 Task: Move the task Implement a new virtualization system for a company's IT infrastructure to the section To-Do in the project AgileRescue and sort the tasks in the project by Due Date
Action: Mouse moved to (82, 311)
Screenshot: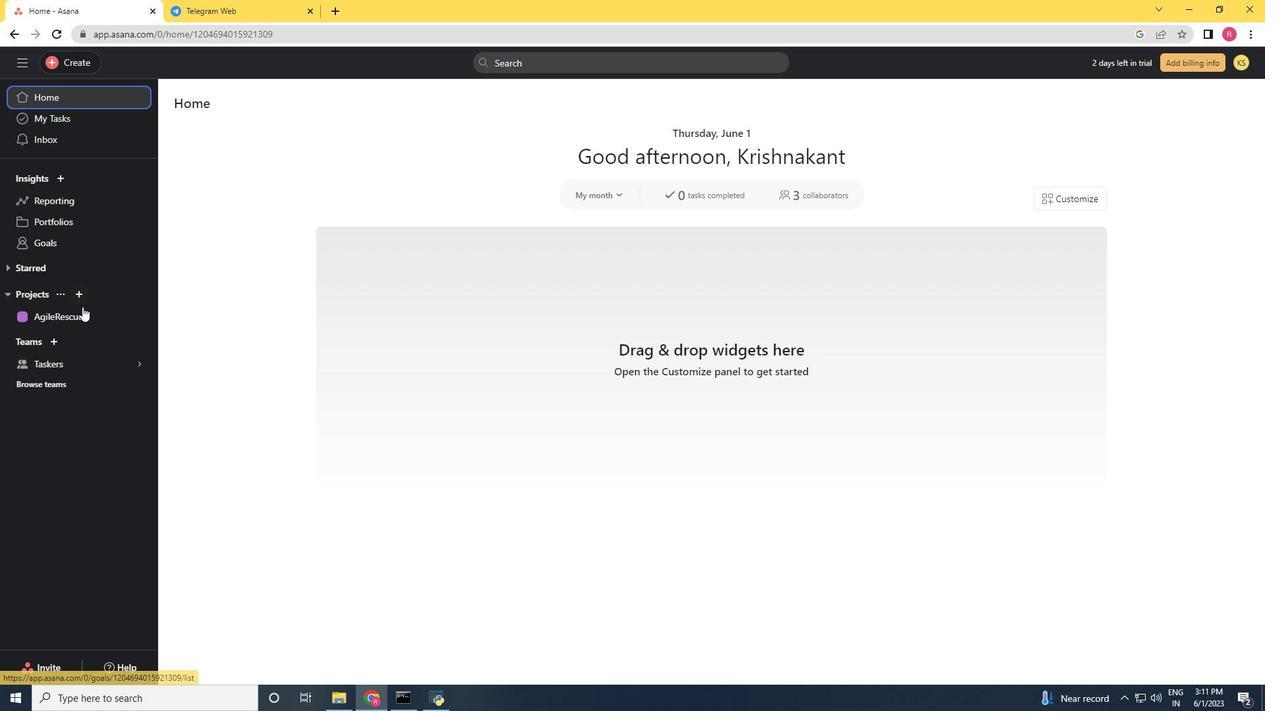 
Action: Mouse pressed left at (82, 311)
Screenshot: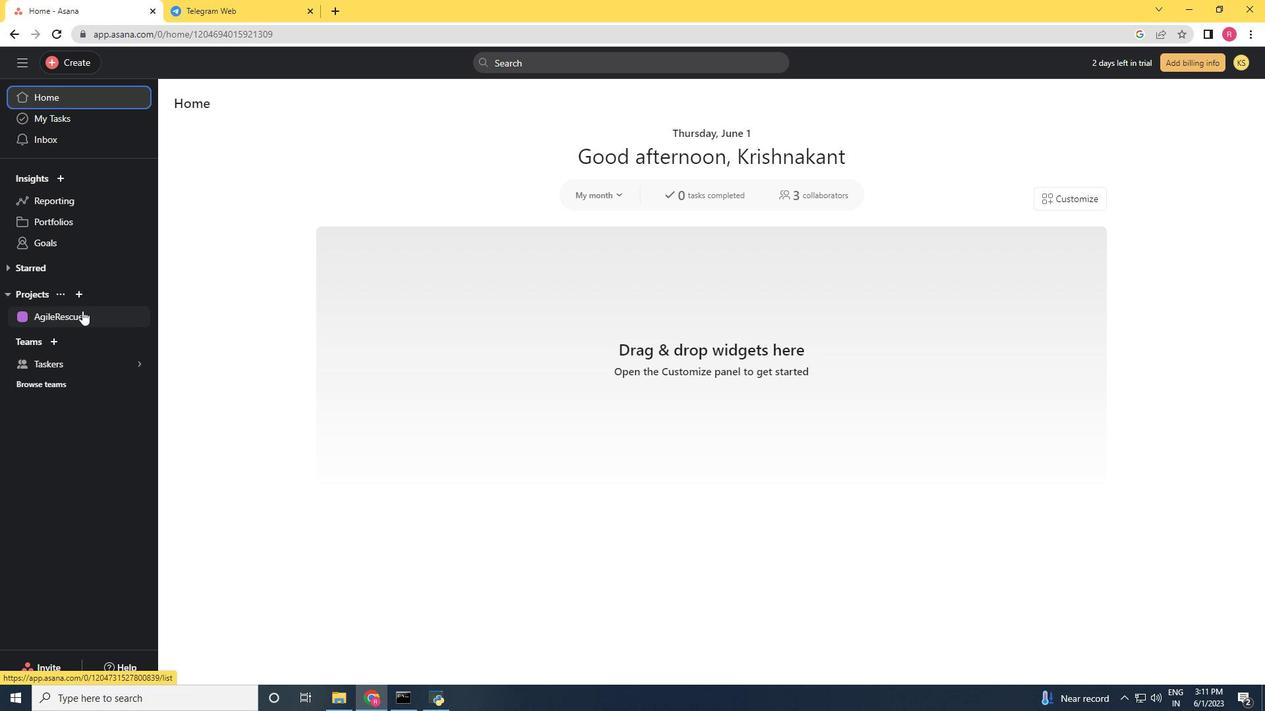 
Action: Mouse moved to (816, 272)
Screenshot: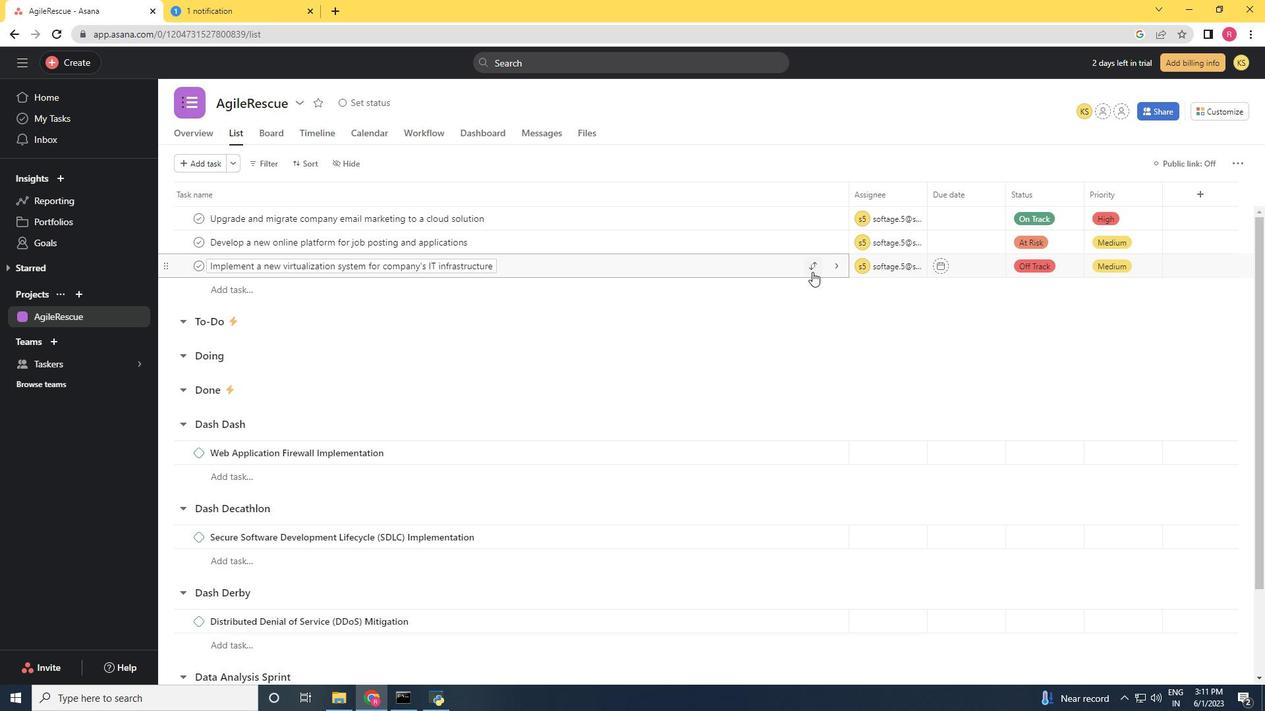 
Action: Mouse pressed left at (816, 272)
Screenshot: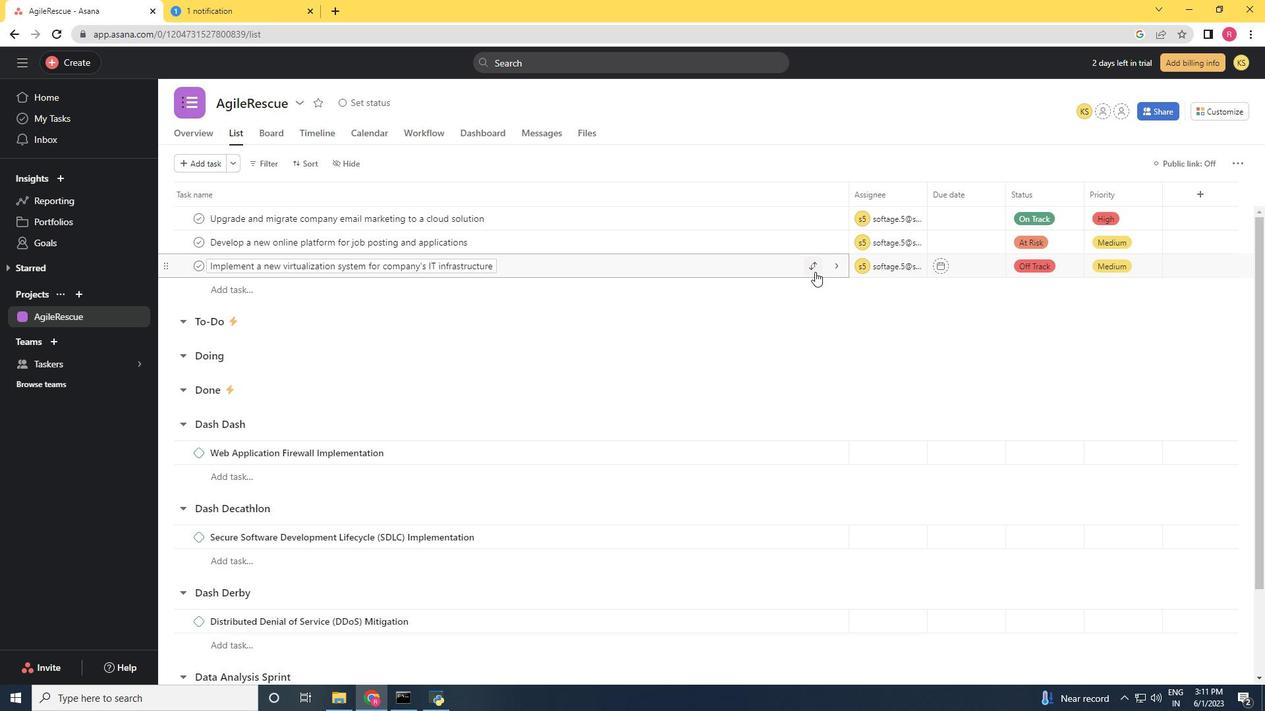 
Action: Mouse moved to (754, 334)
Screenshot: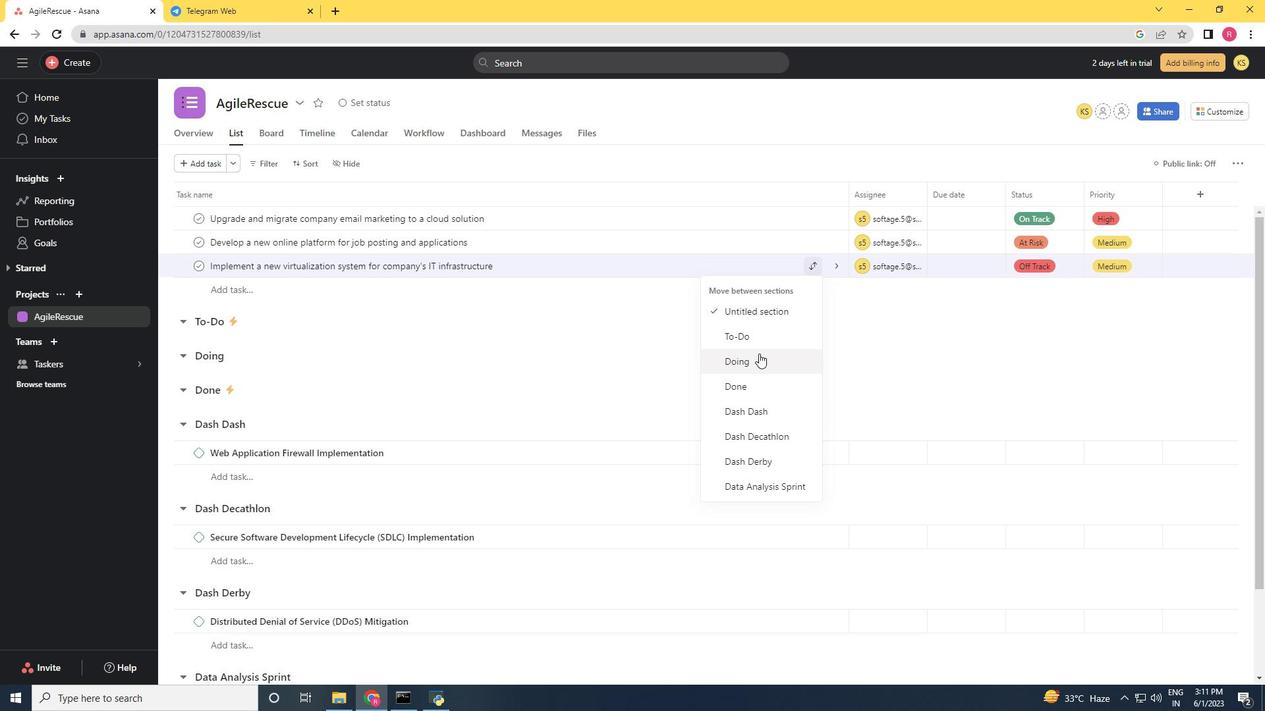 
Action: Mouse pressed left at (754, 334)
Screenshot: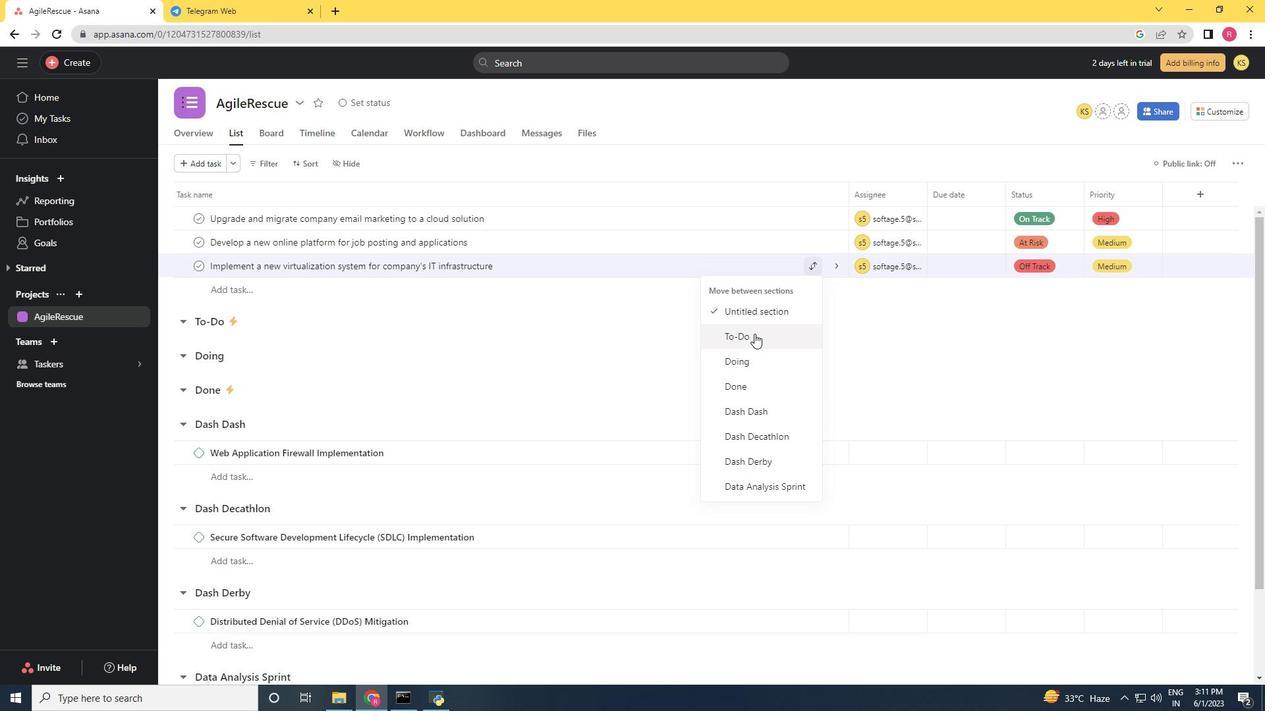 
Action: Mouse moved to (307, 162)
Screenshot: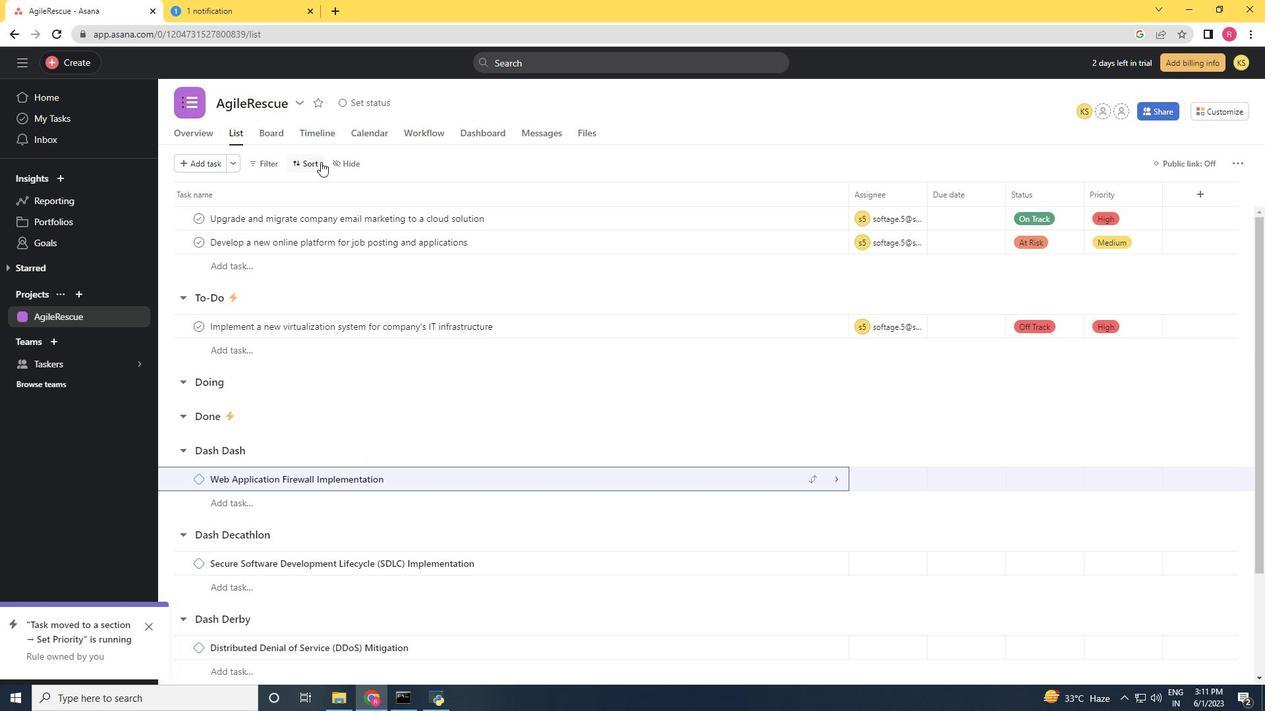 
Action: Mouse pressed left at (307, 162)
Screenshot: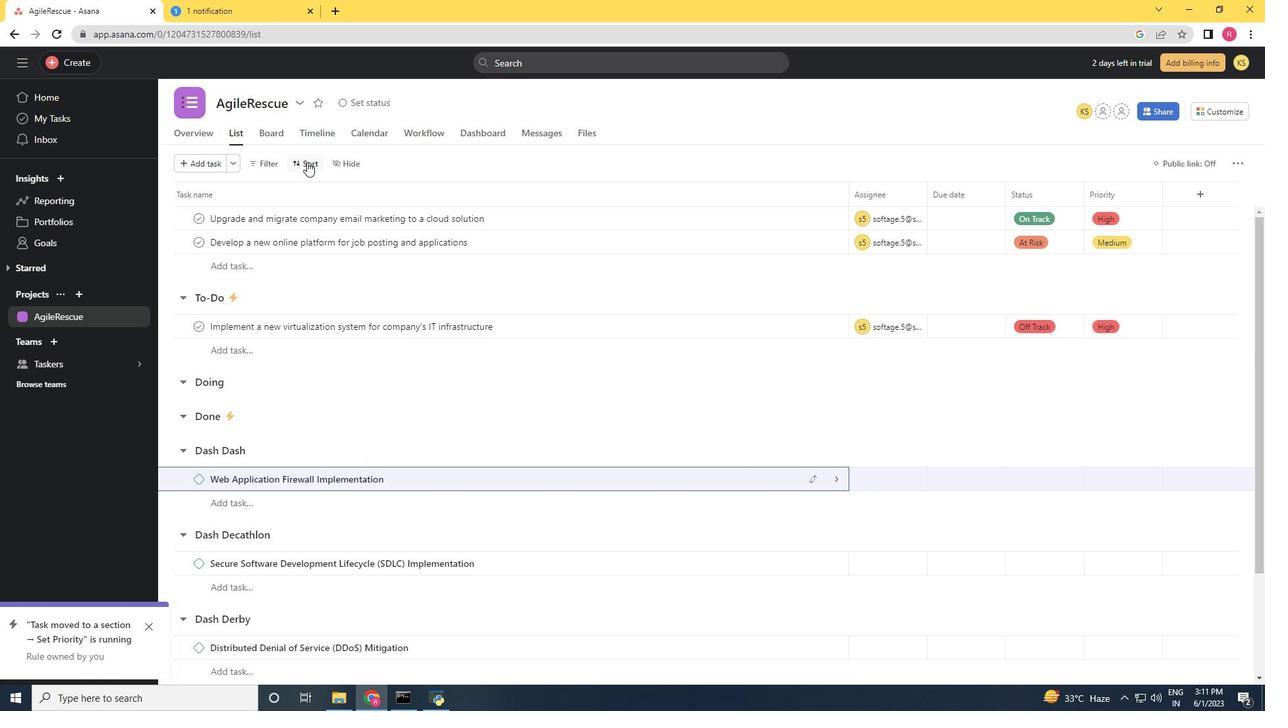 
Action: Mouse moved to (338, 236)
Screenshot: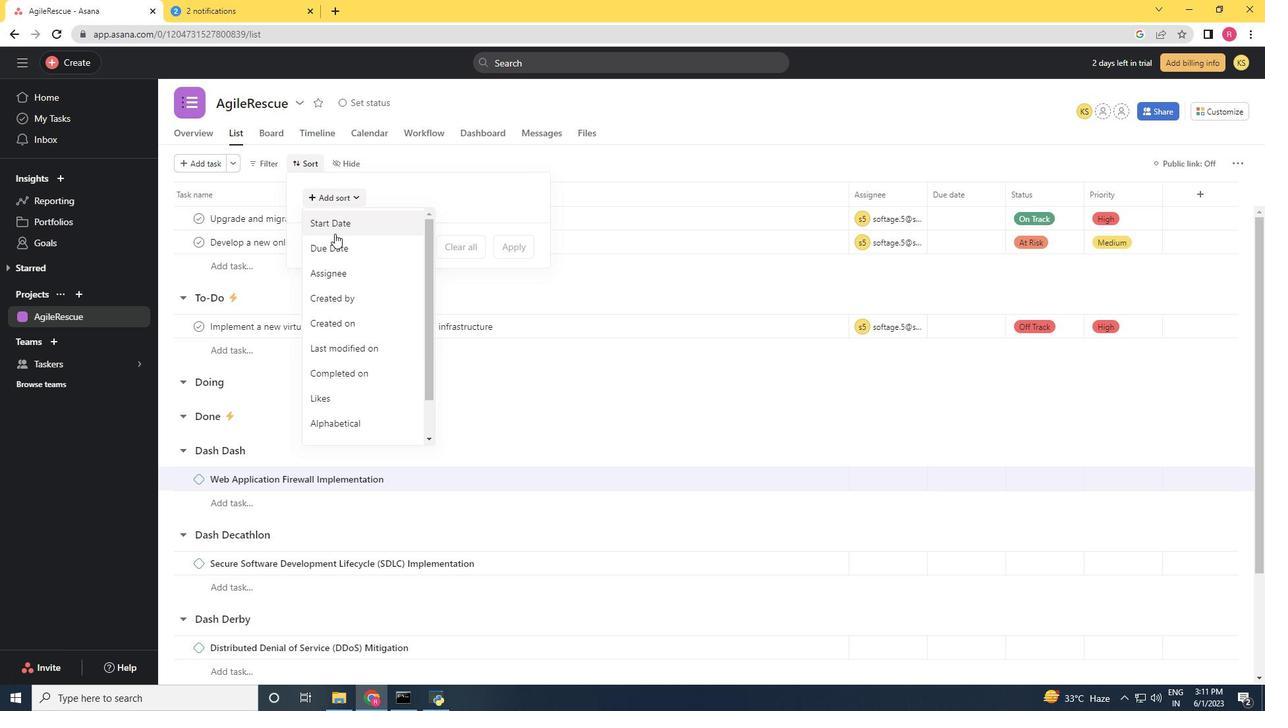 
Action: Mouse pressed left at (338, 236)
Screenshot: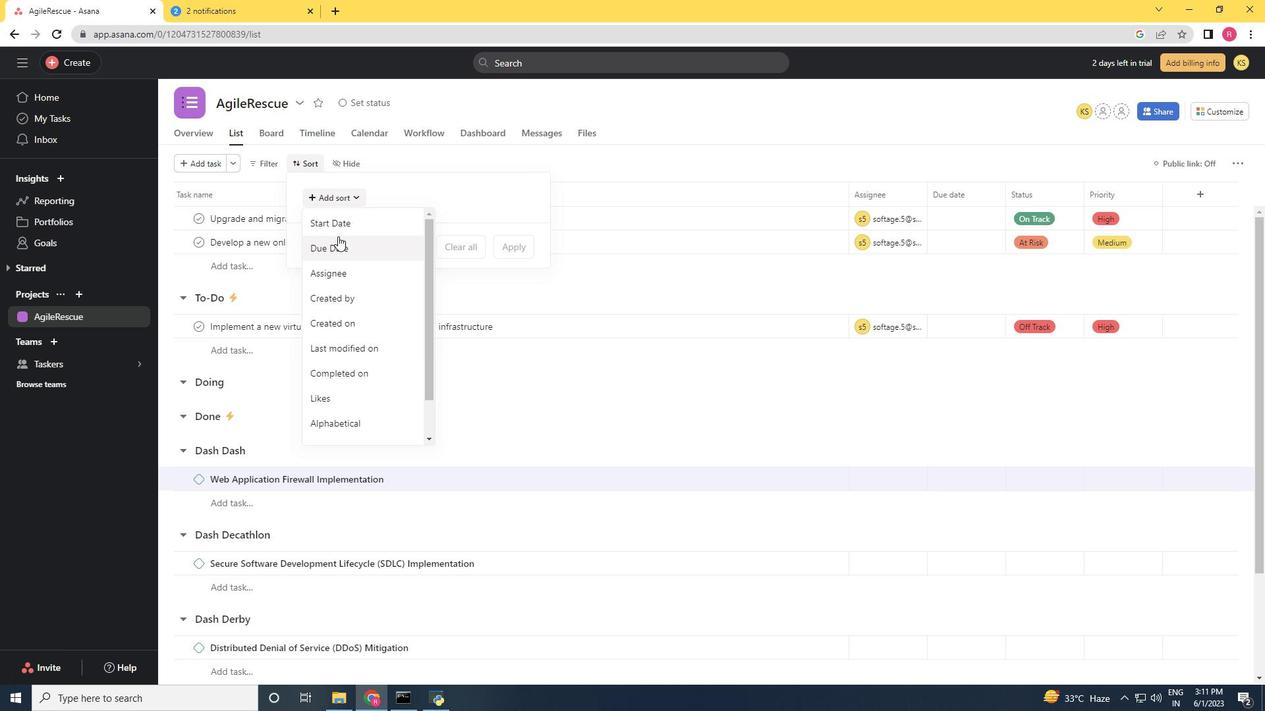
Action: Mouse moved to (502, 306)
Screenshot: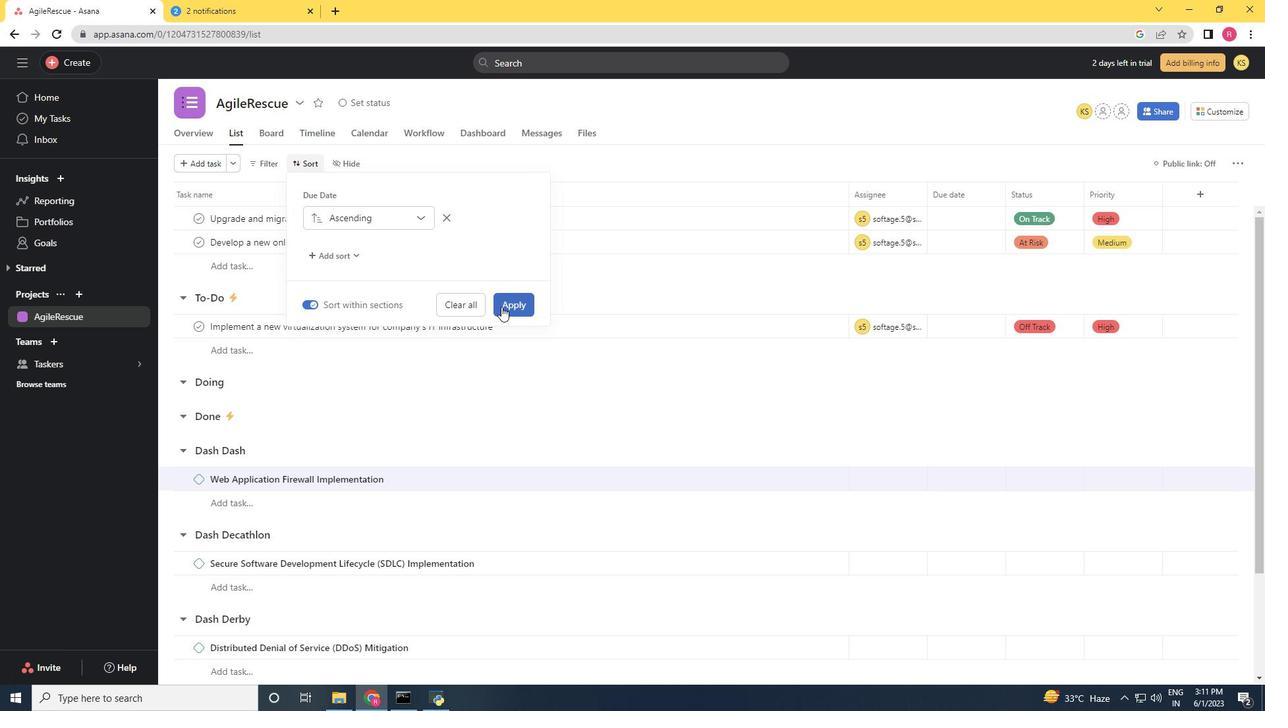 
Action: Mouse pressed left at (502, 306)
Screenshot: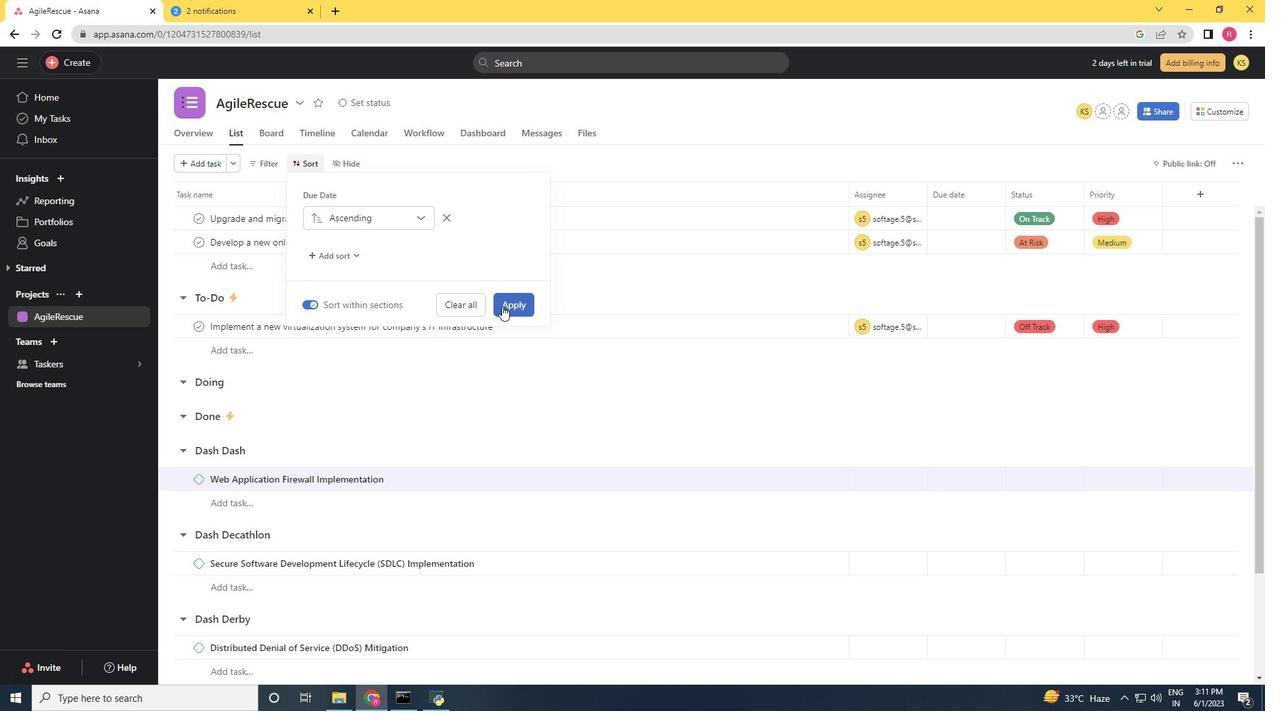 
Action: Mouse moved to (488, 312)
Screenshot: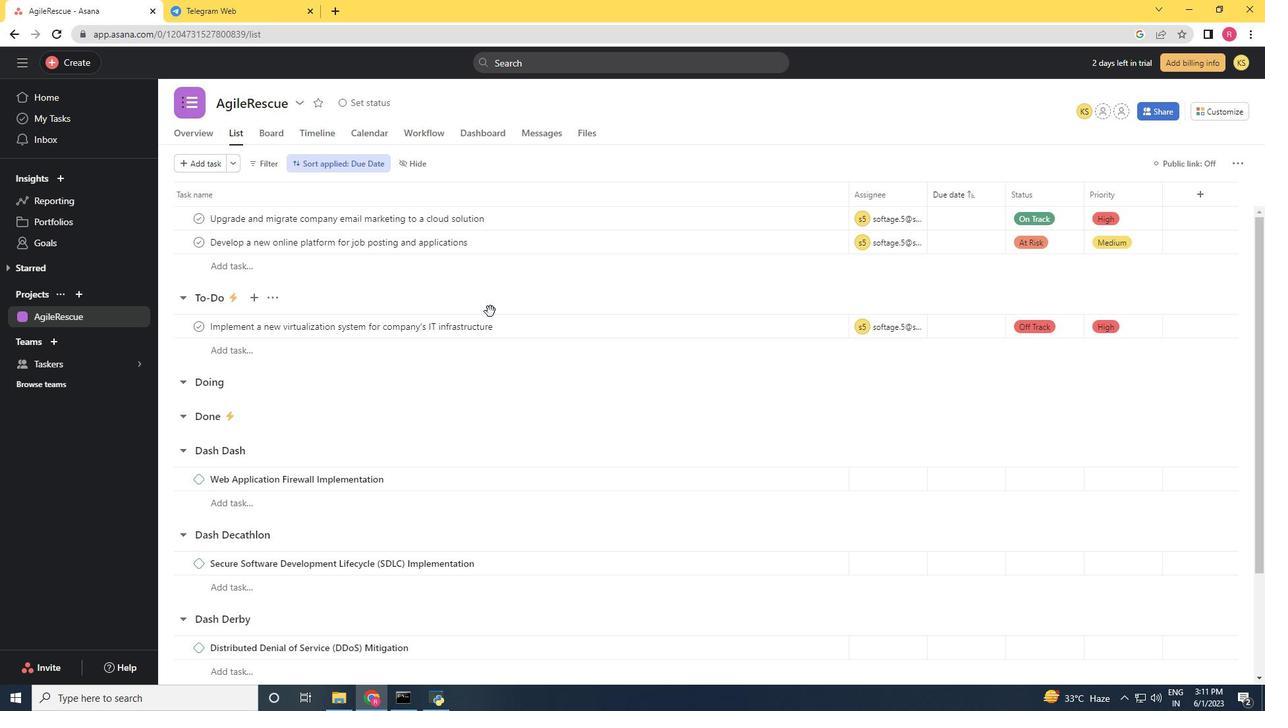 
